 Task: In the  document Dubai.doc ,align picture to the 'center'. Insert word art above the picture and give heading  'Dubai in Orange'
Action: Mouse moved to (342, 313)
Screenshot: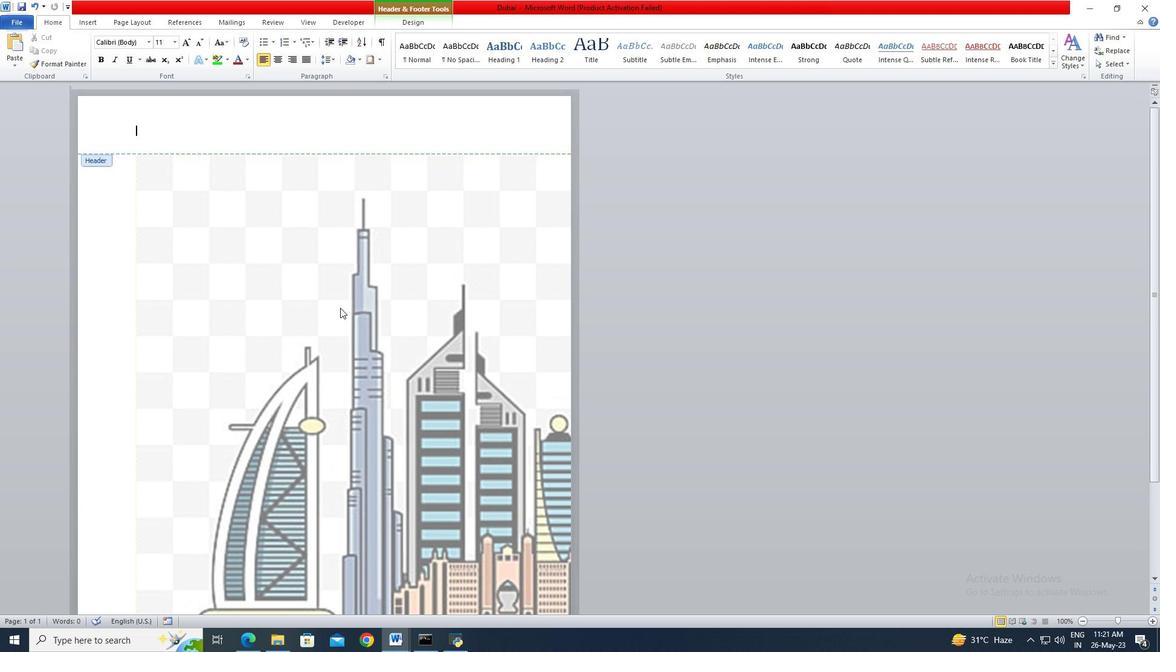 
Action: Mouse pressed left at (342, 313)
Screenshot: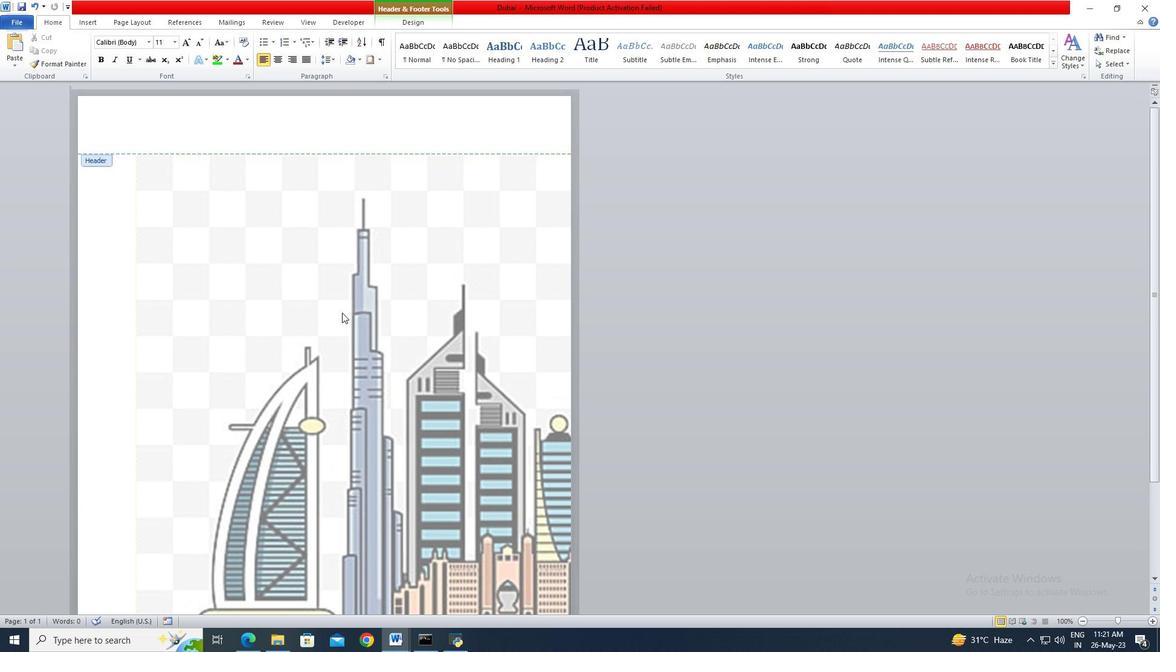 
Action: Mouse moved to (296, 290)
Screenshot: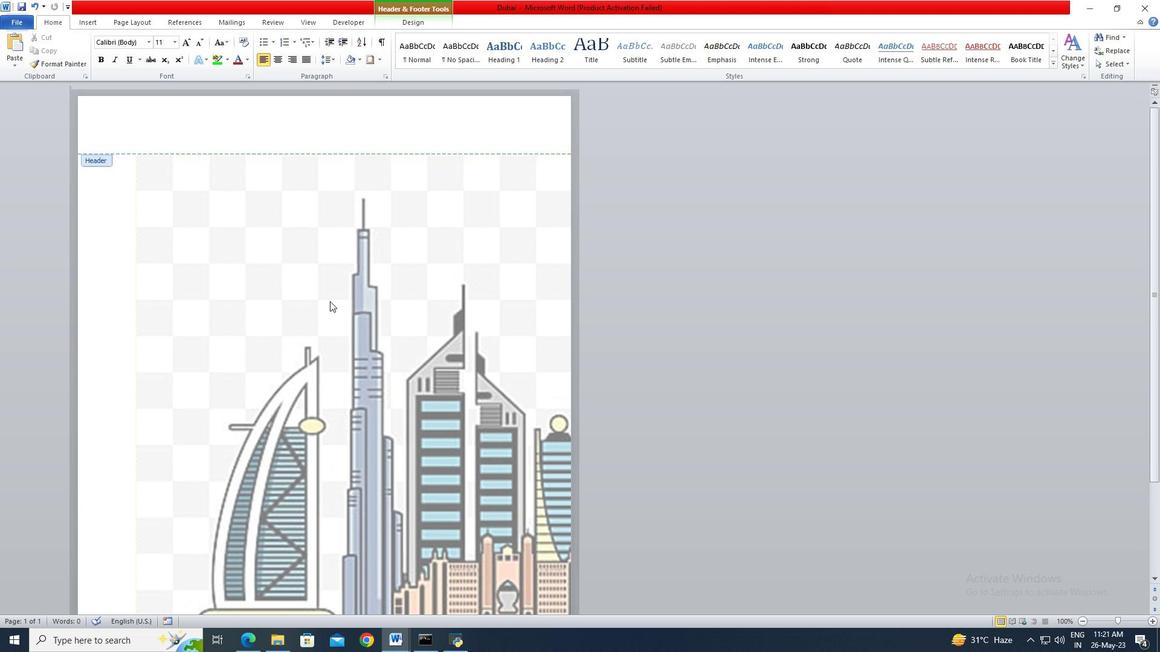 
Action: Mouse pressed left at (296, 290)
Screenshot: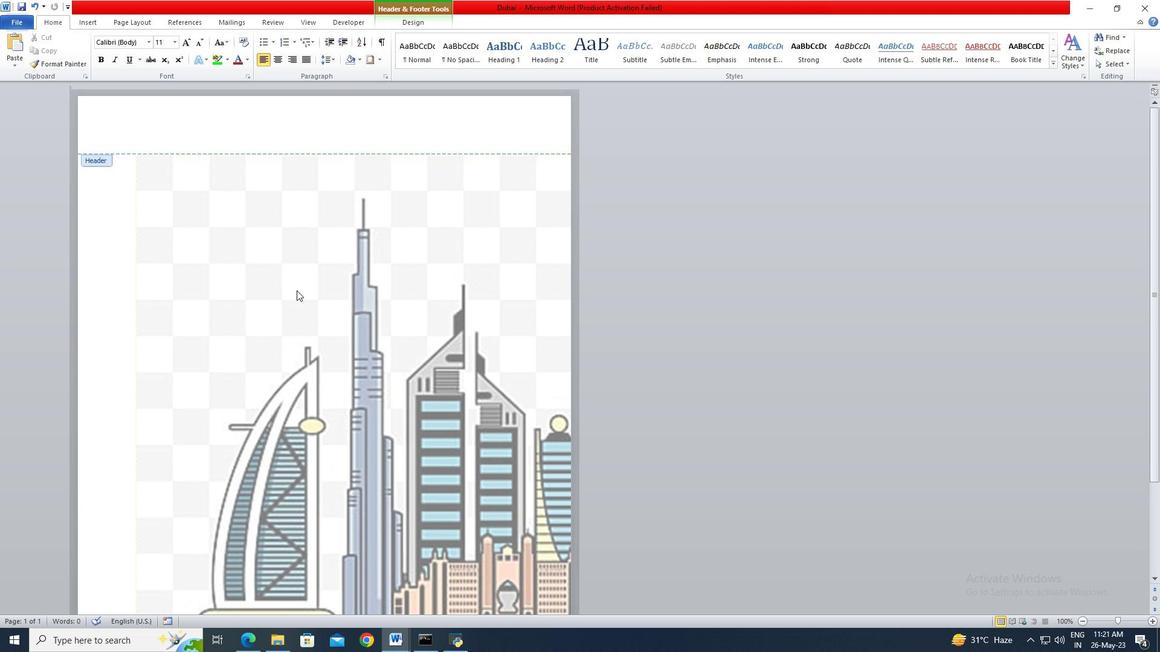 
Action: Mouse pressed left at (296, 290)
Screenshot: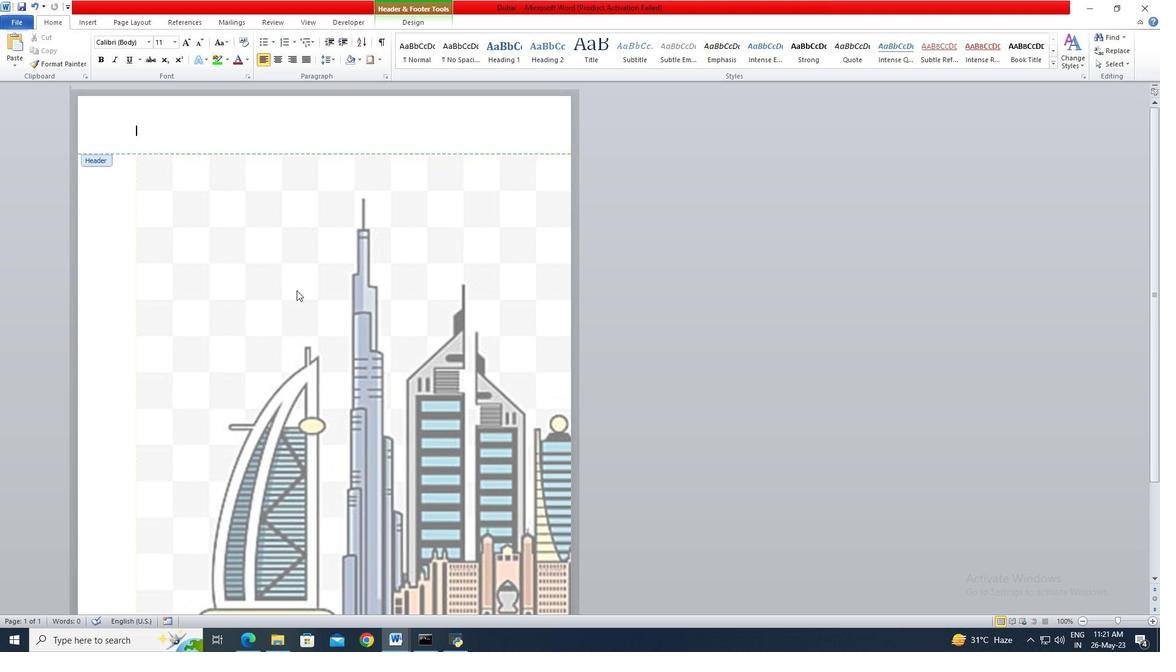 
Action: Mouse moved to (279, 63)
Screenshot: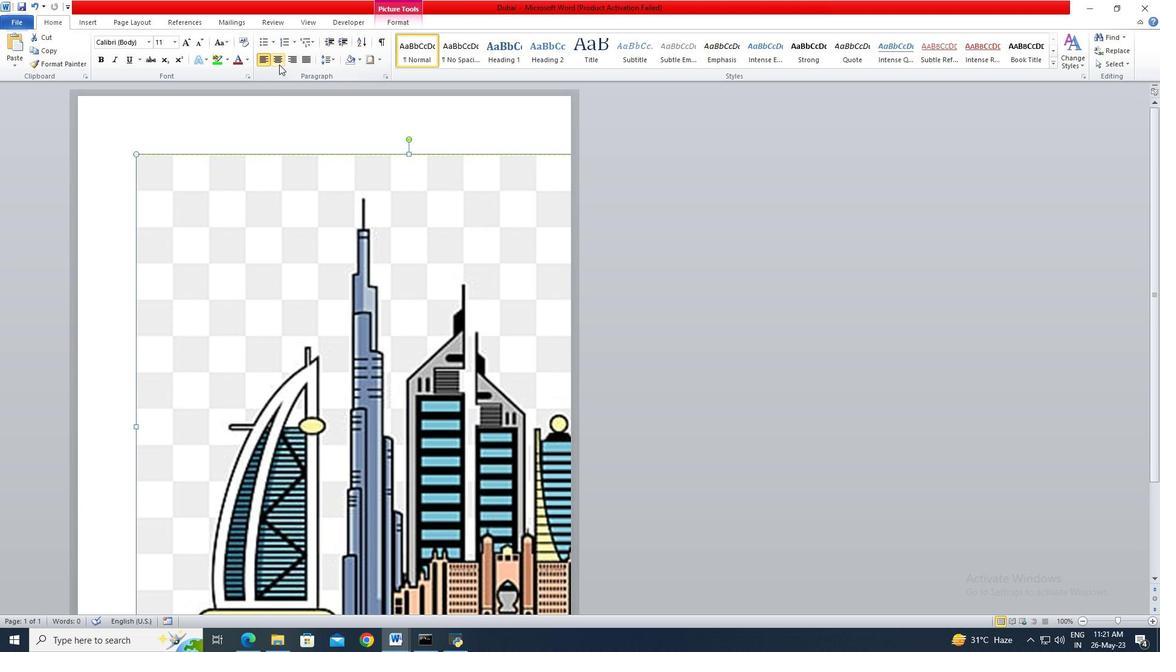 
Action: Mouse pressed left at (279, 63)
Screenshot: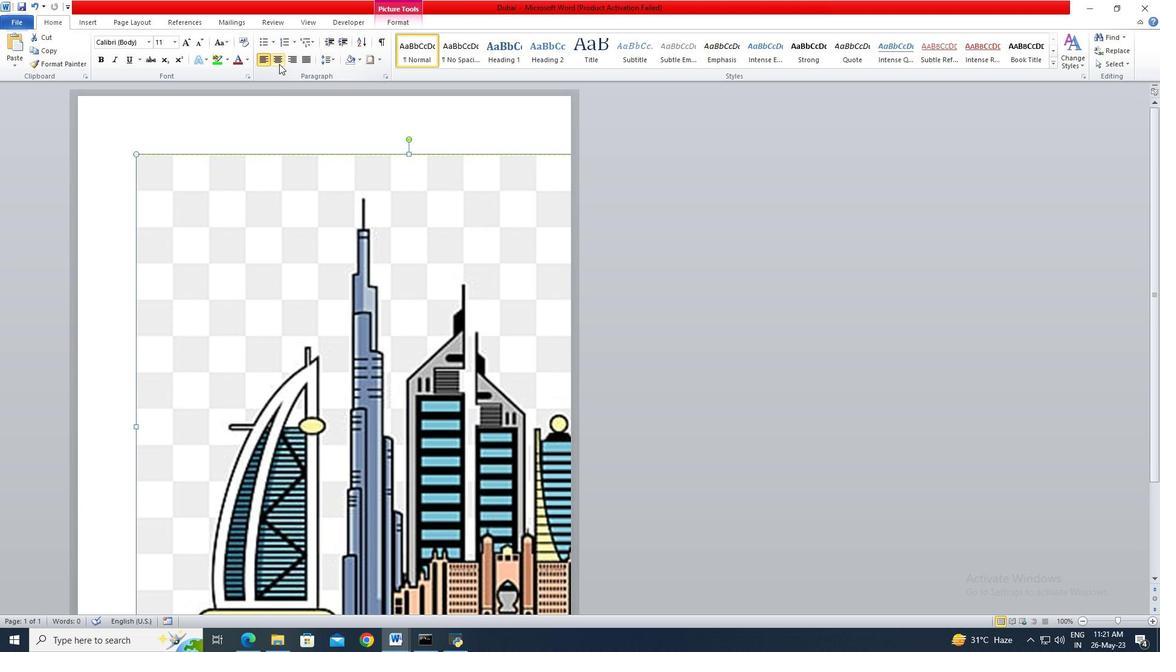 
Action: Mouse moved to (96, 25)
Screenshot: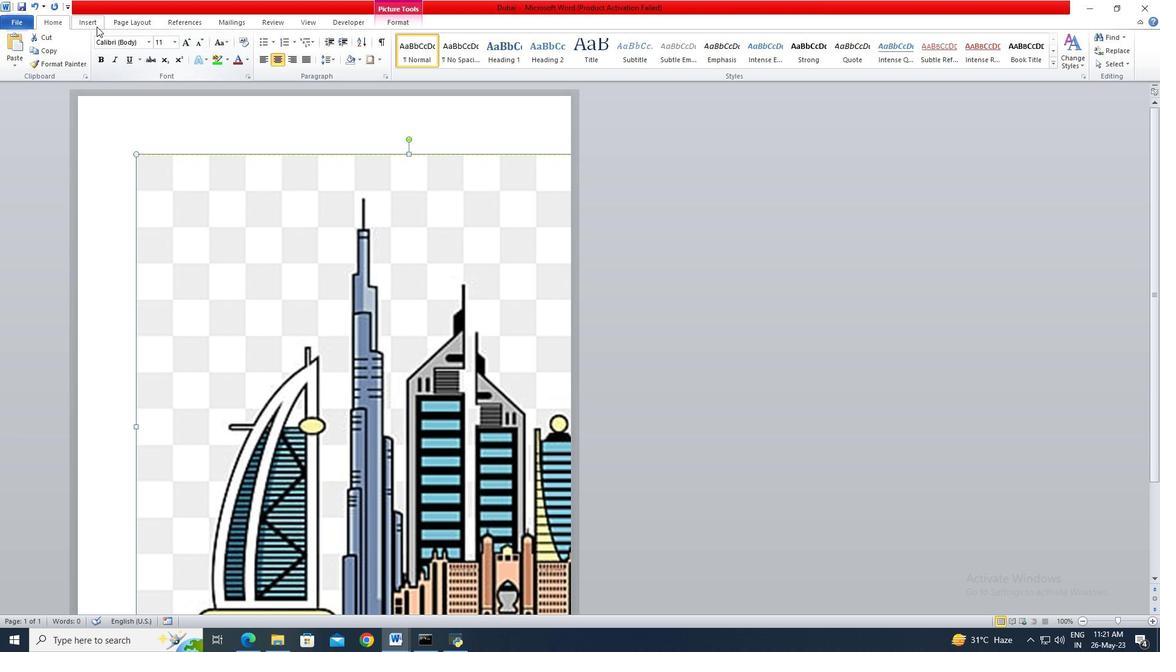 
Action: Mouse pressed left at (96, 25)
Screenshot: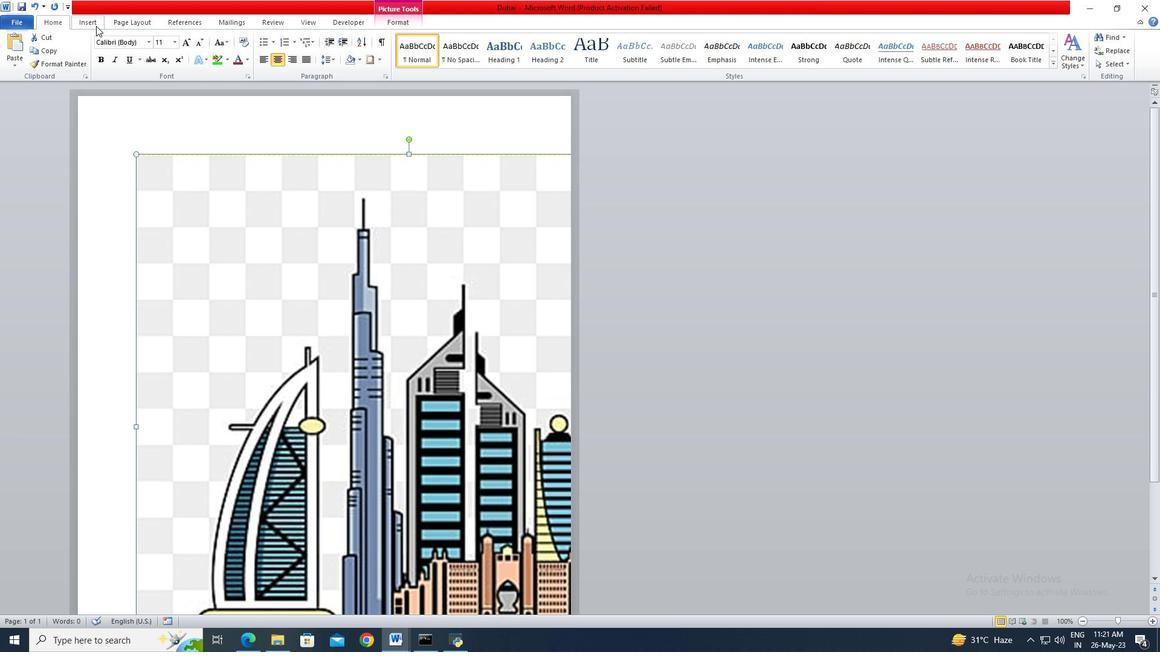 
Action: Mouse moved to (556, 57)
Screenshot: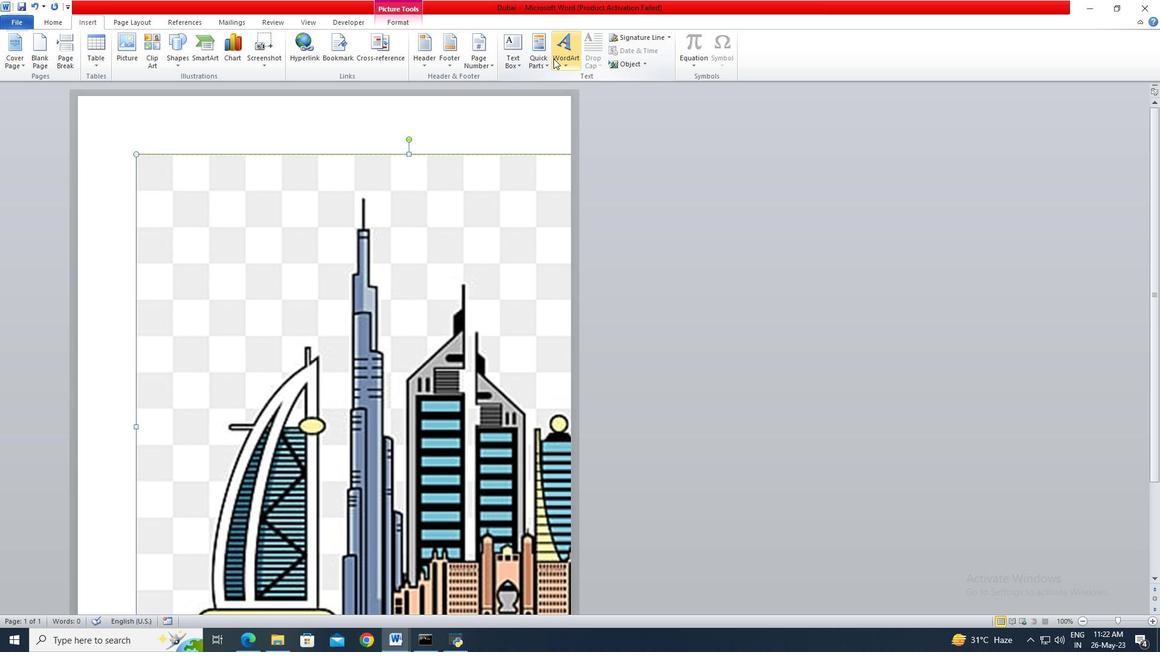 
Action: Mouse pressed left at (556, 57)
Screenshot: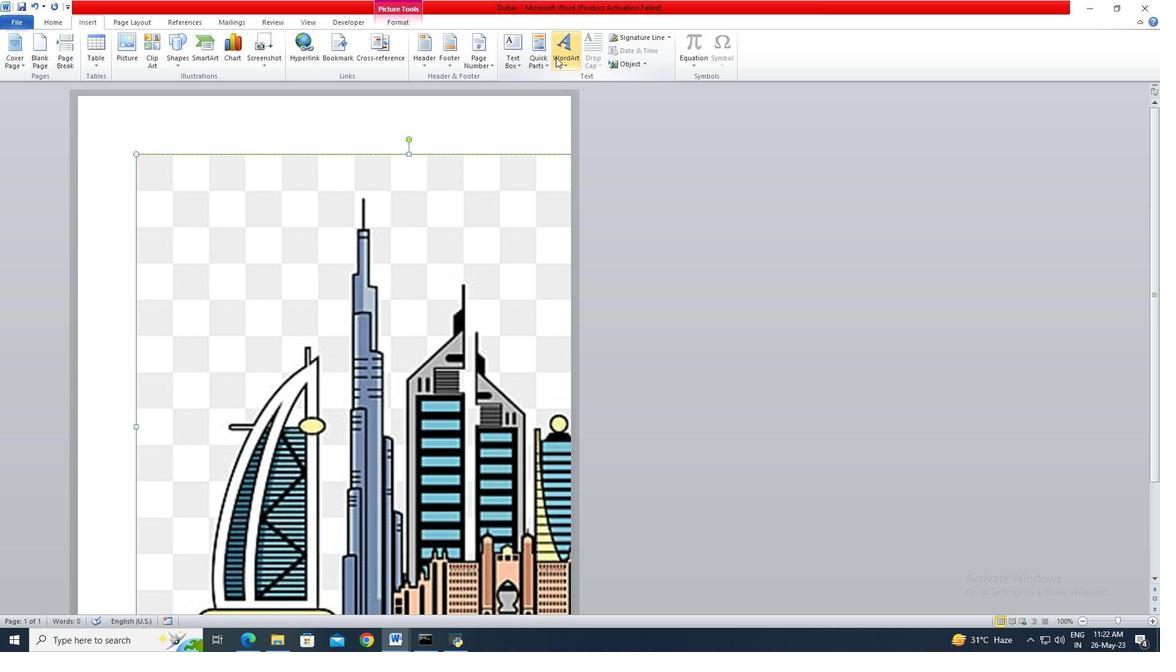 
Action: Mouse moved to (603, 184)
Screenshot: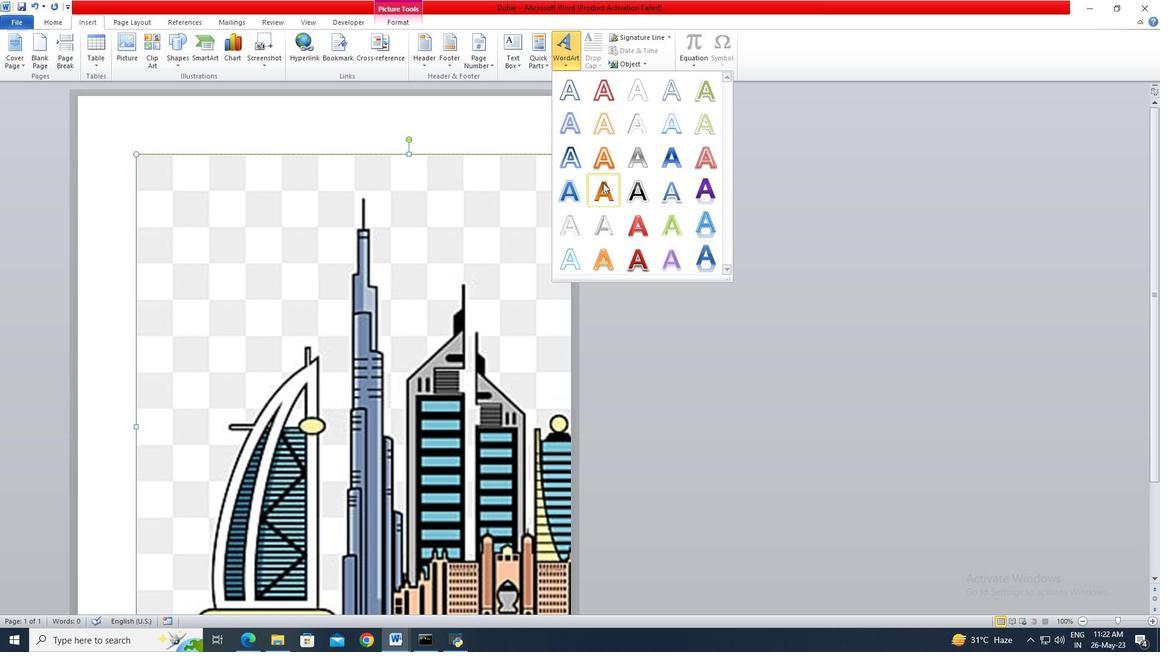 
Action: Mouse pressed left at (603, 184)
Screenshot: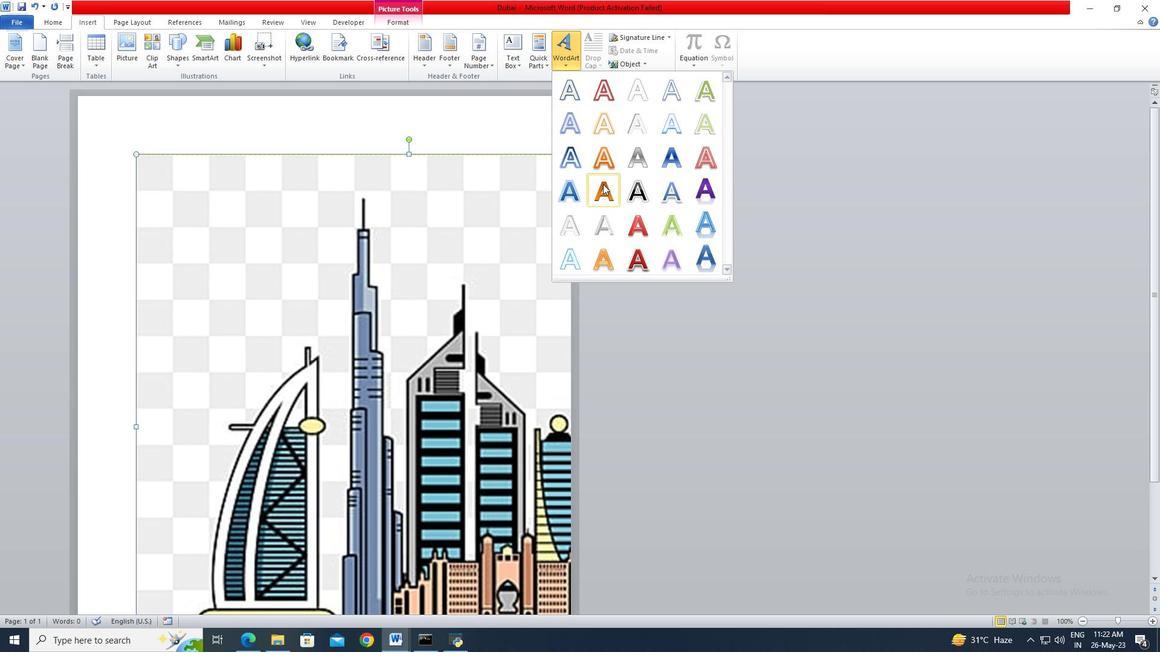 
Action: Mouse moved to (603, 184)
Screenshot: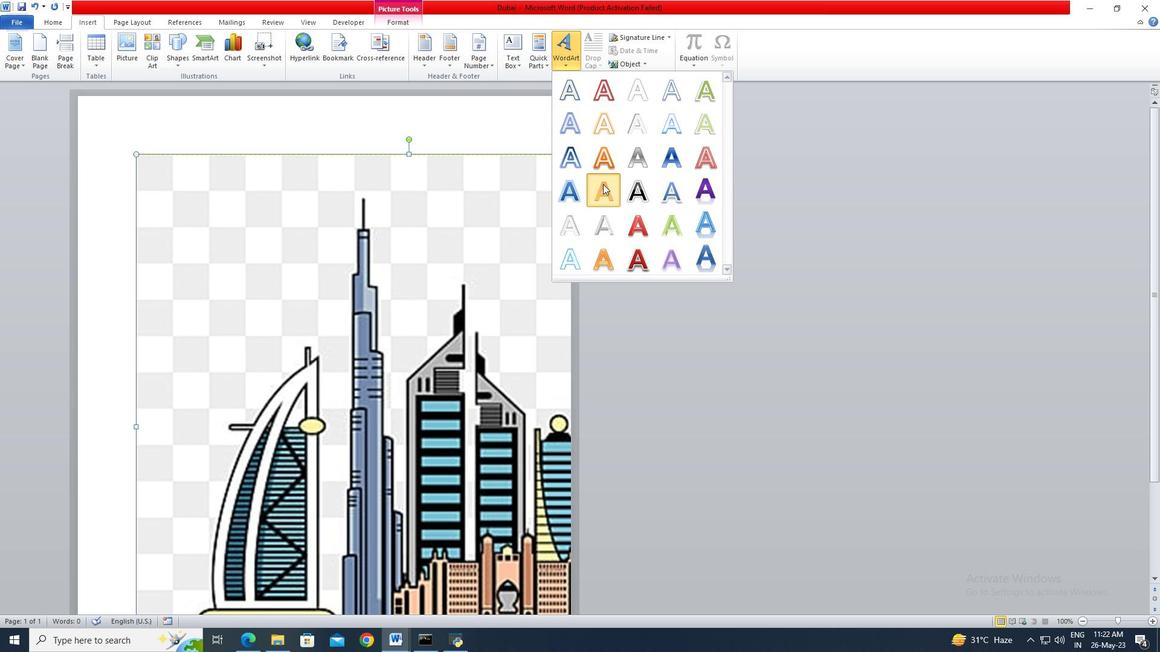 
Action: Key pressed <Key.shift>Dubao<Key.backspace>i
Screenshot: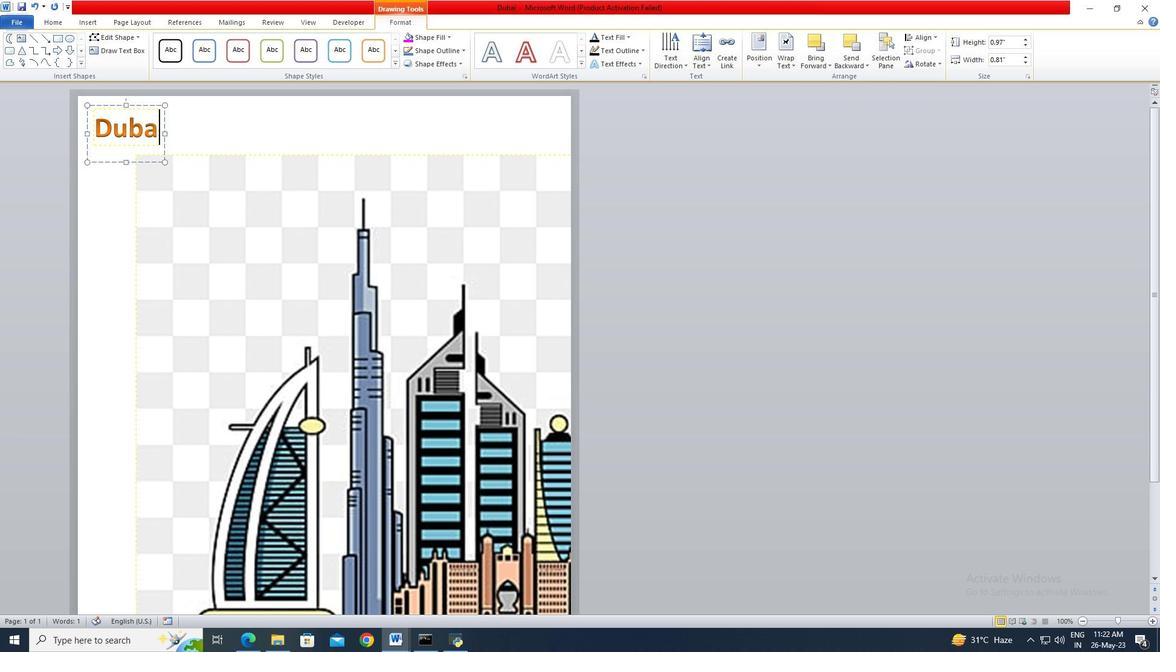 
Action: Mouse moved to (461, 141)
Screenshot: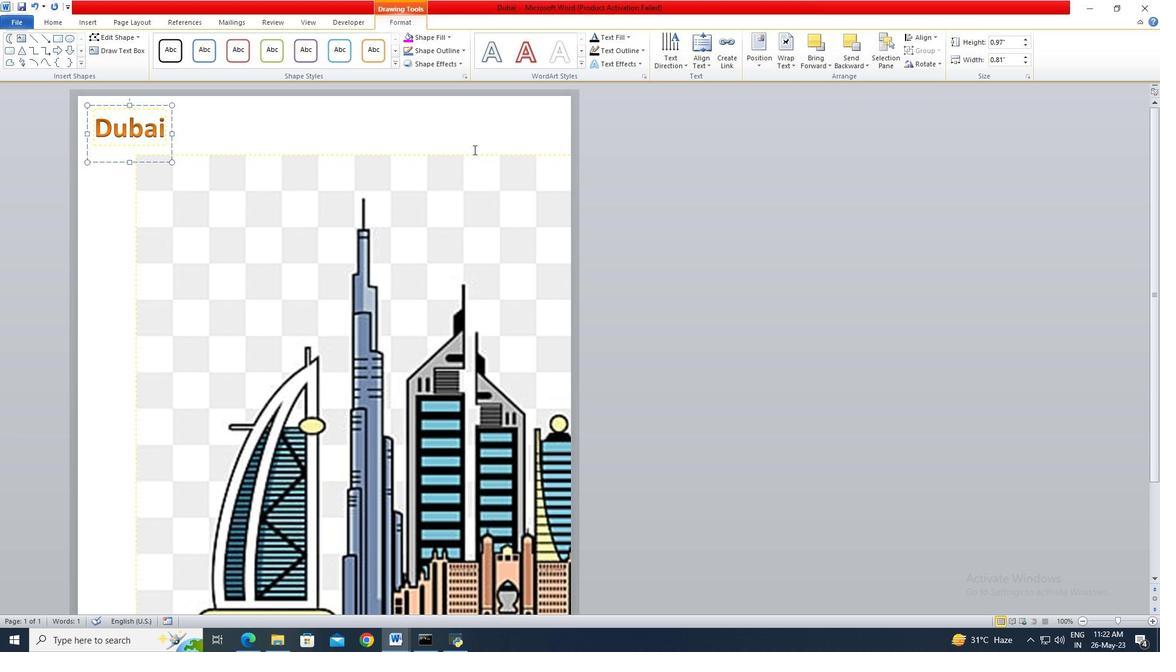 
Action: Mouse pressed left at (461, 141)
Screenshot: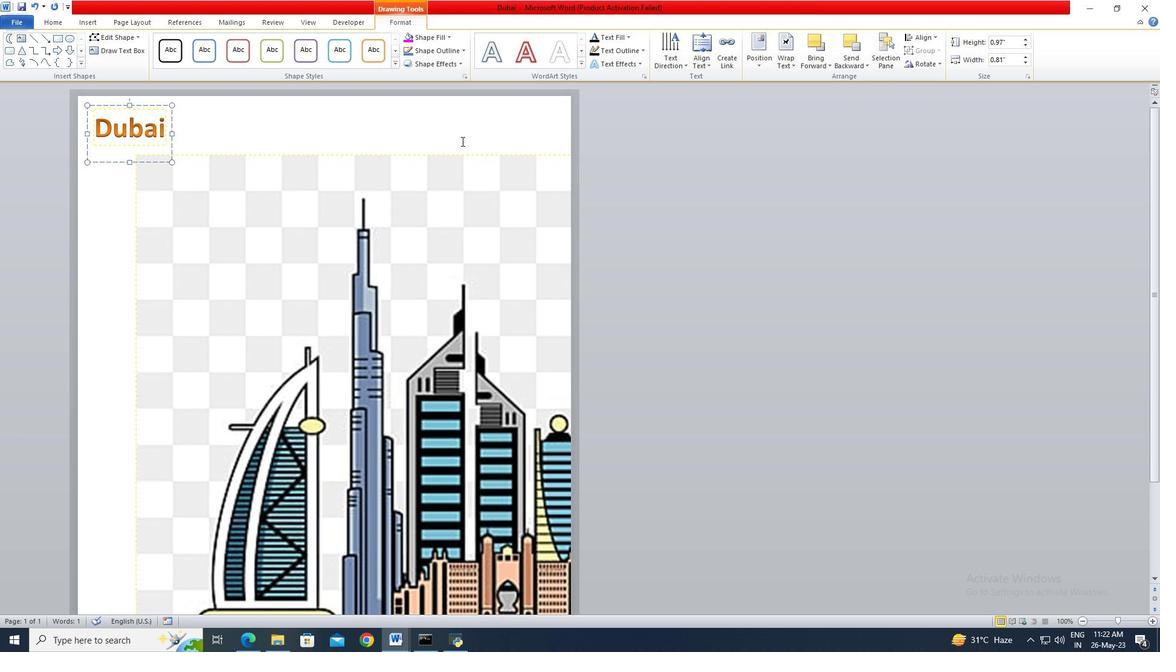 
